Task: Look for products with lemon flavor.
Action: Mouse moved to (17, 86)
Screenshot: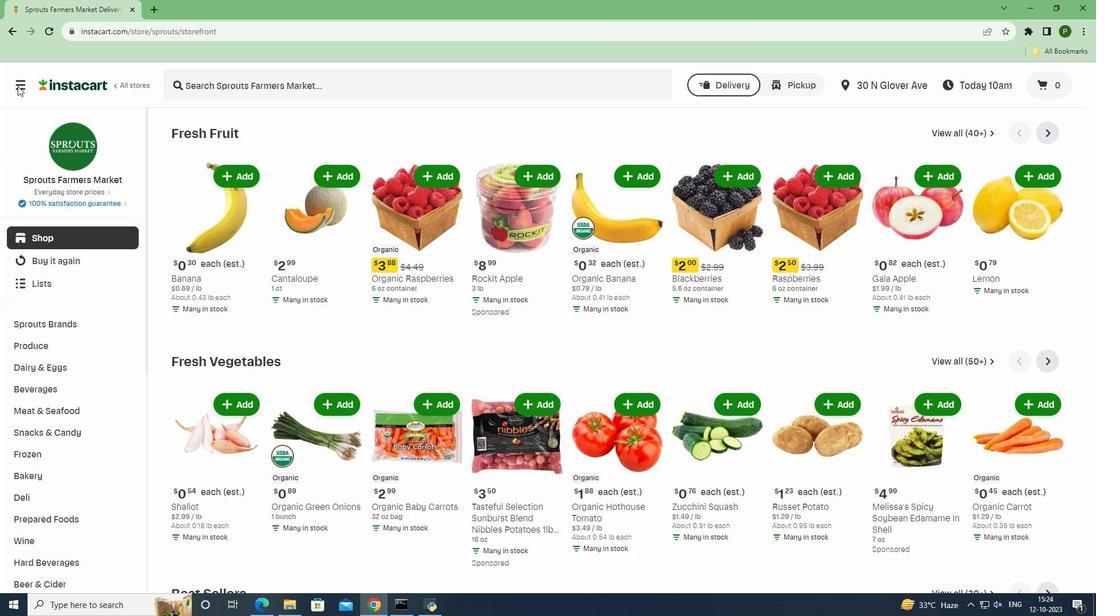 
Action: Mouse pressed left at (17, 86)
Screenshot: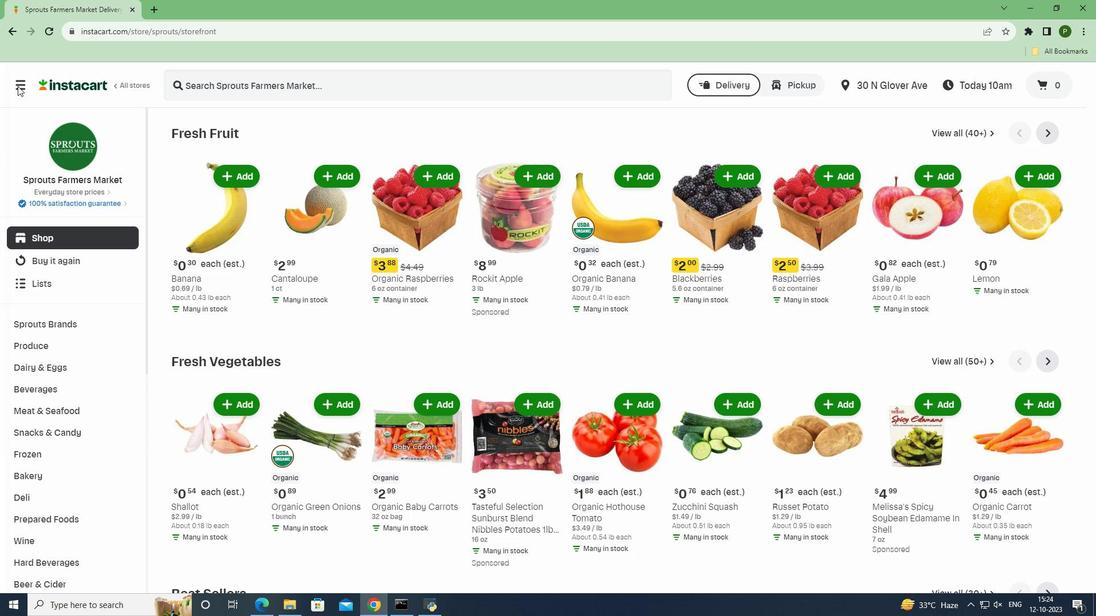 
Action: Mouse moved to (28, 300)
Screenshot: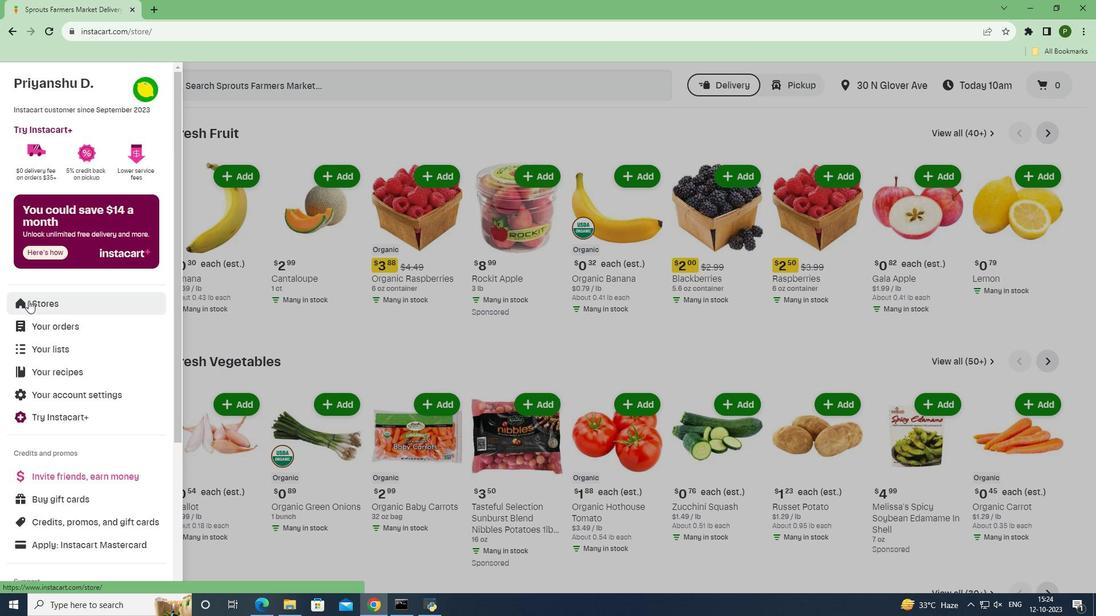 
Action: Mouse pressed left at (28, 300)
Screenshot: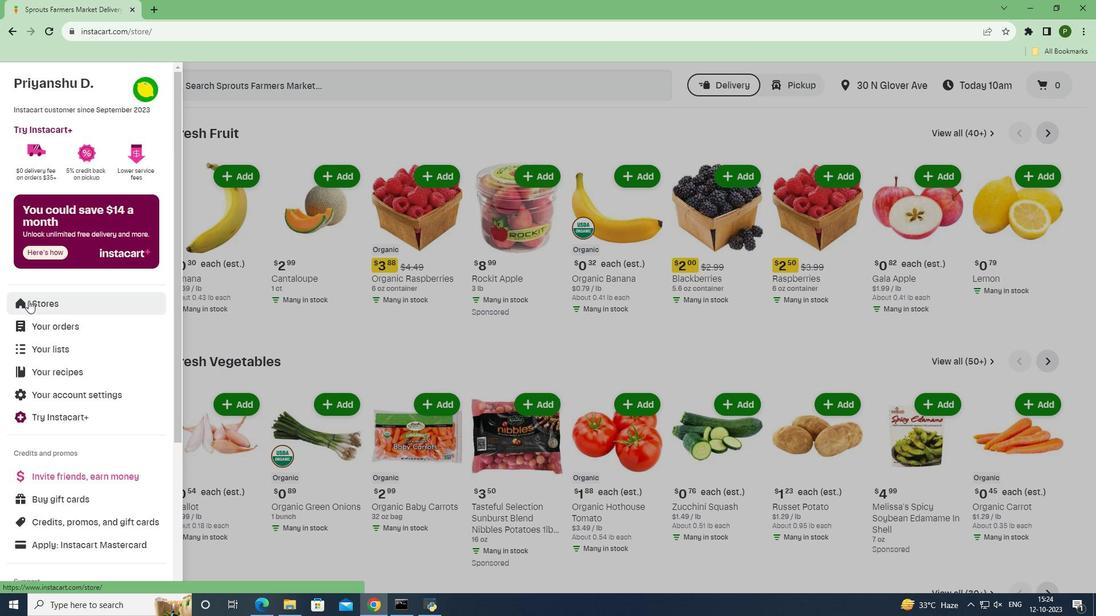 
Action: Mouse moved to (250, 138)
Screenshot: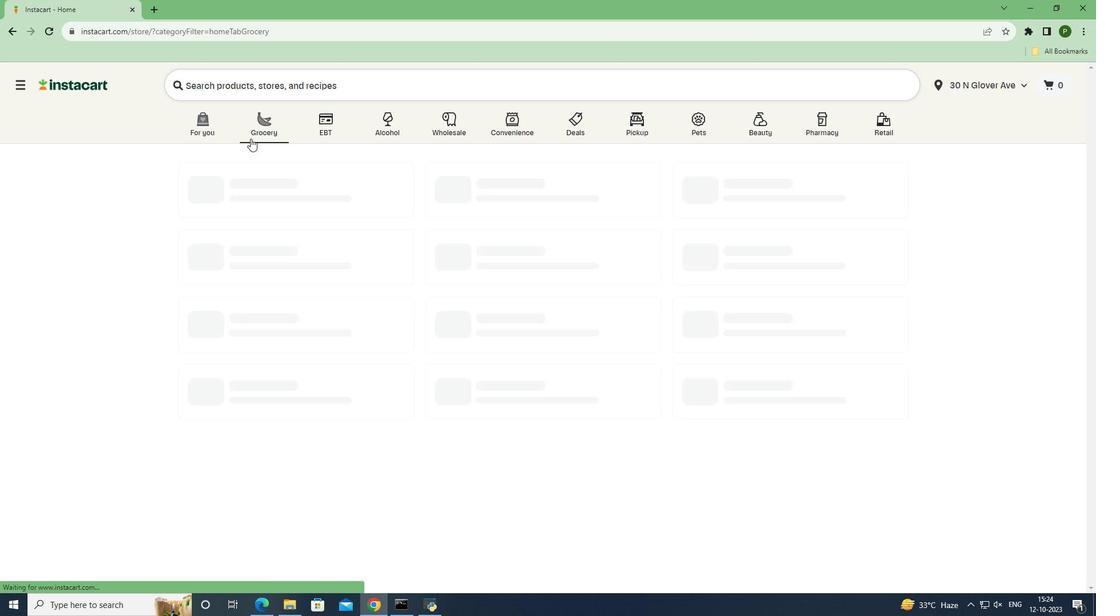 
Action: Mouse pressed left at (250, 138)
Screenshot: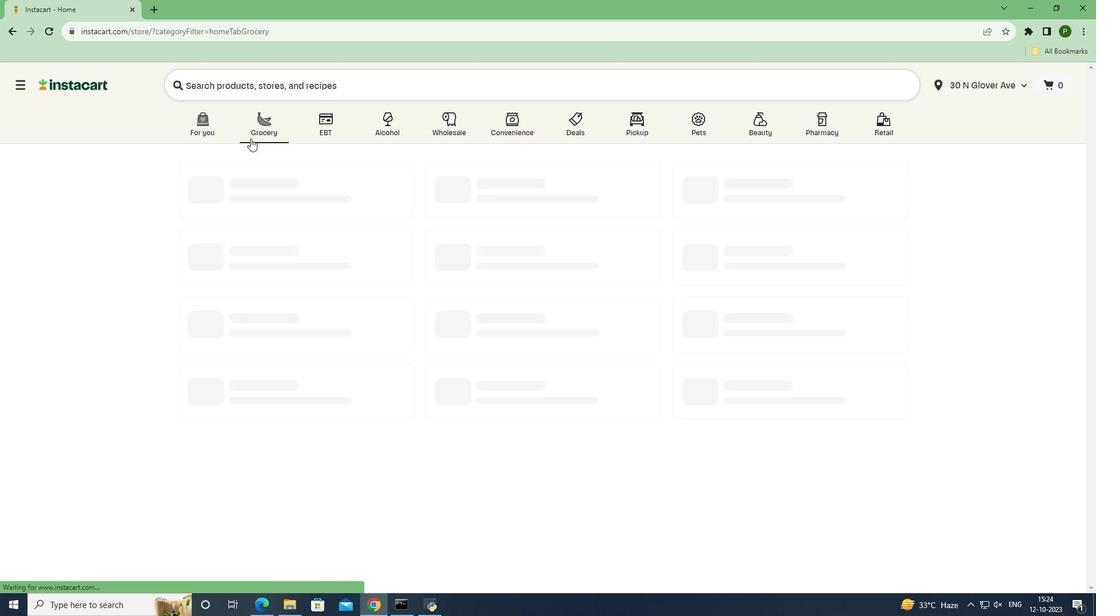 
Action: Mouse moved to (454, 264)
Screenshot: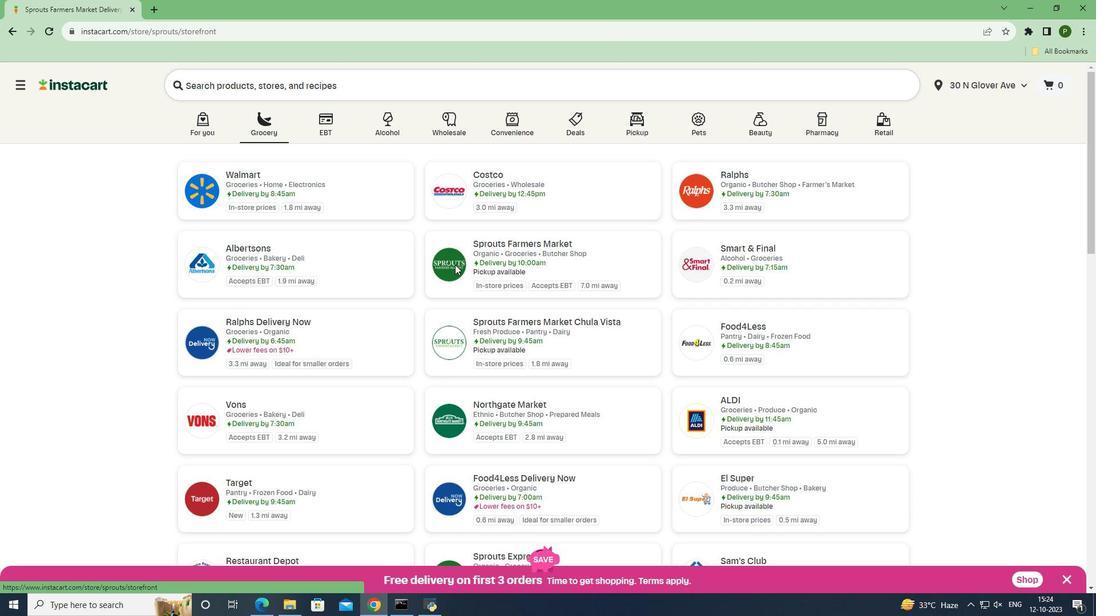 
Action: Mouse pressed left at (454, 264)
Screenshot: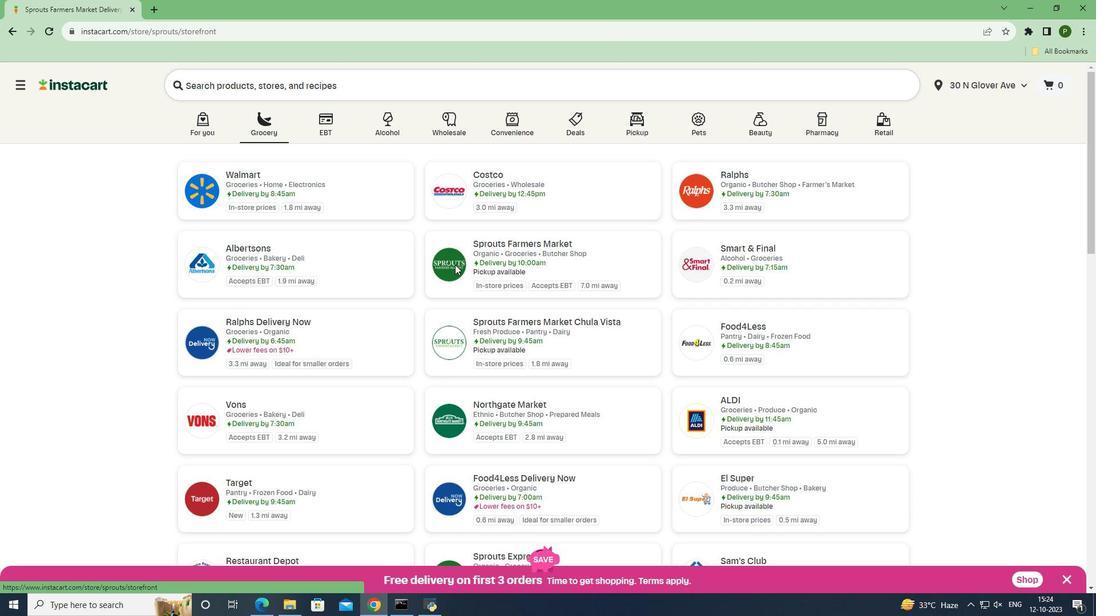 
Action: Mouse moved to (93, 391)
Screenshot: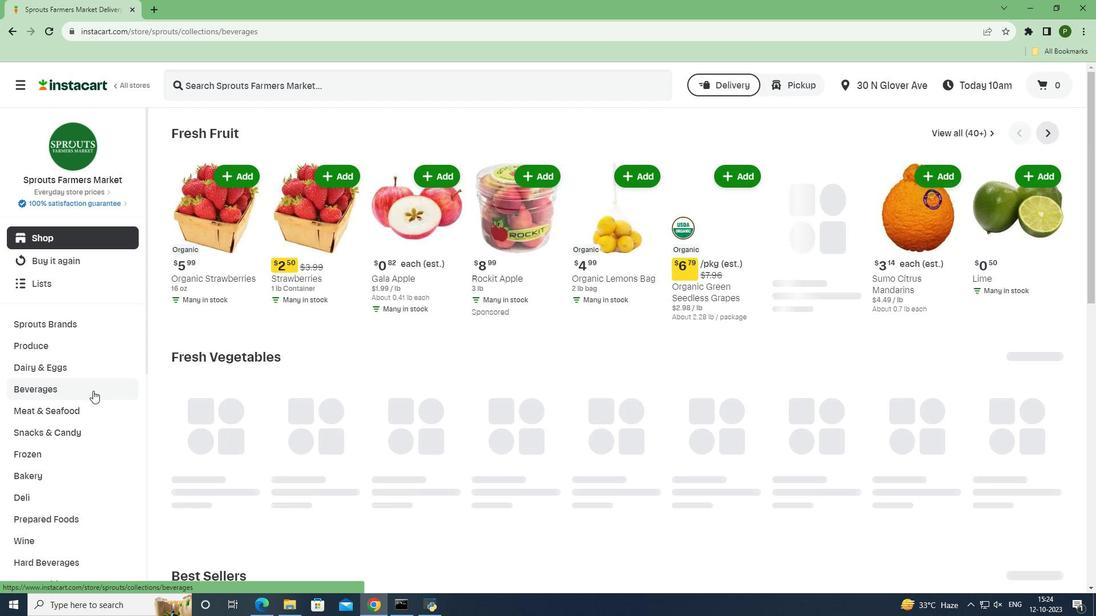 
Action: Mouse pressed left at (93, 391)
Screenshot: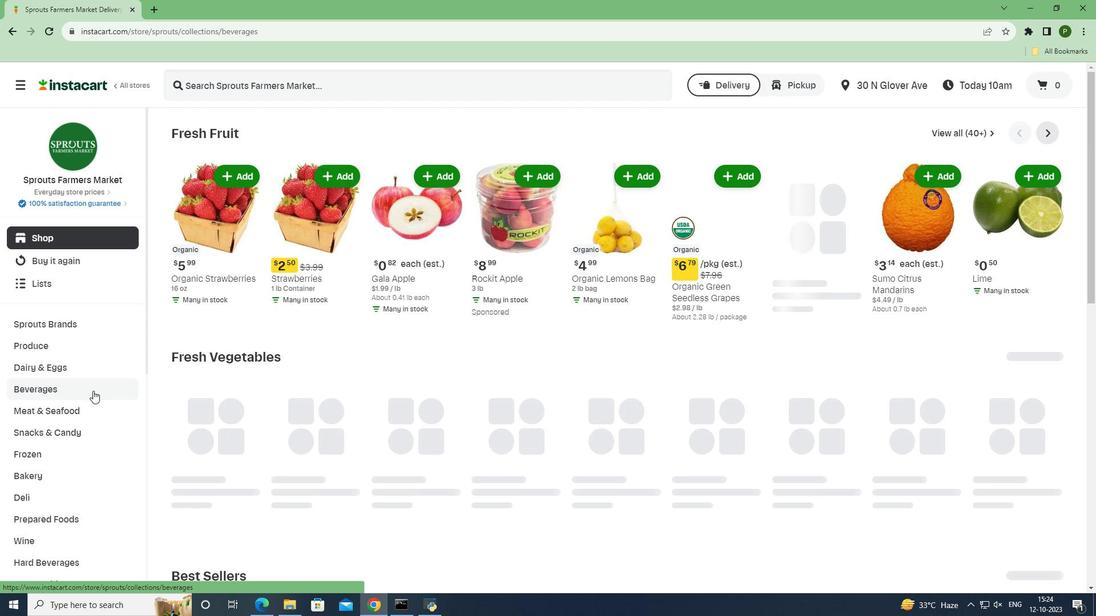 
Action: Mouse moved to (609, 158)
Screenshot: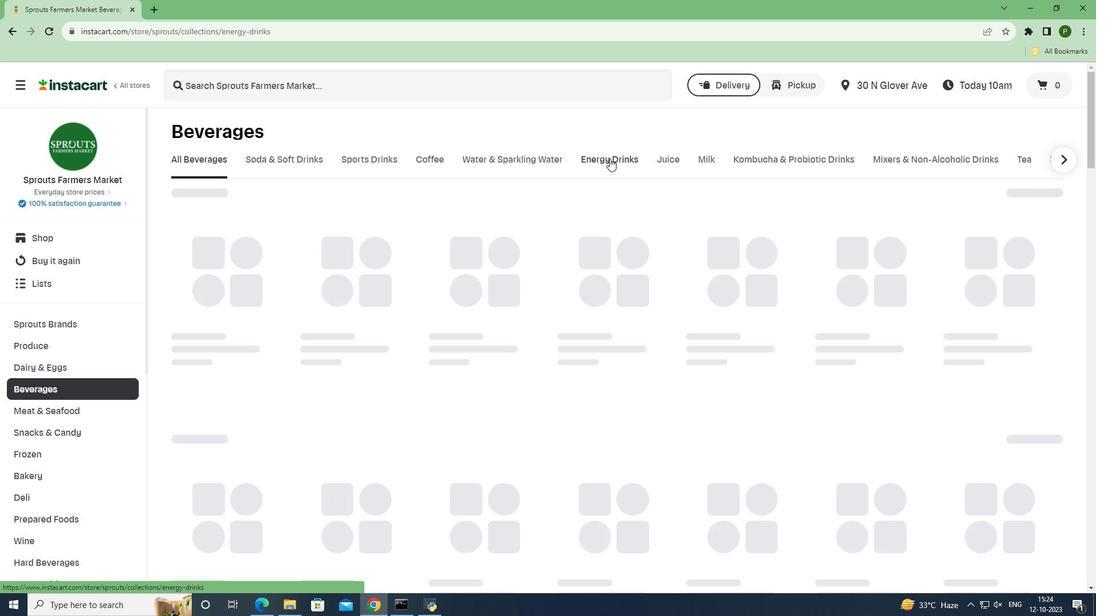 
Action: Mouse pressed left at (609, 158)
Screenshot: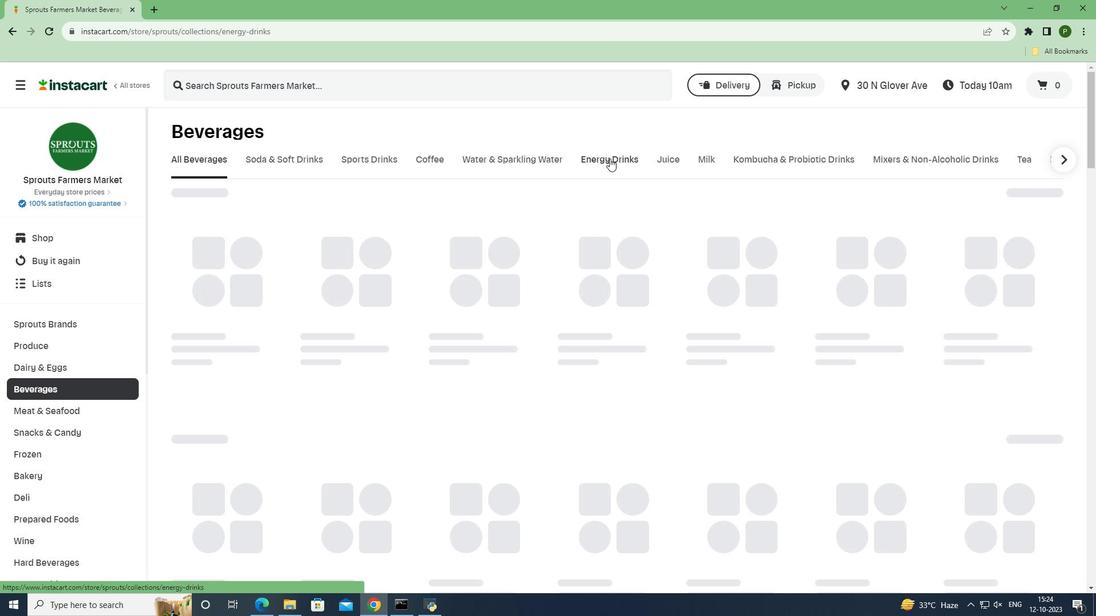 
Action: Mouse moved to (204, 200)
Screenshot: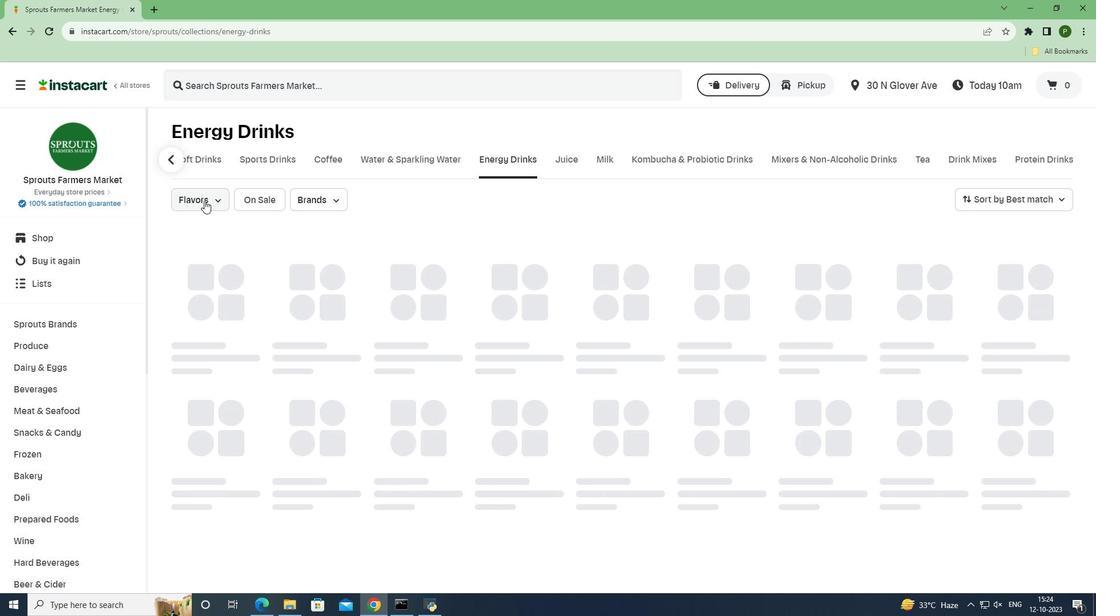
Action: Mouse pressed left at (204, 200)
Screenshot: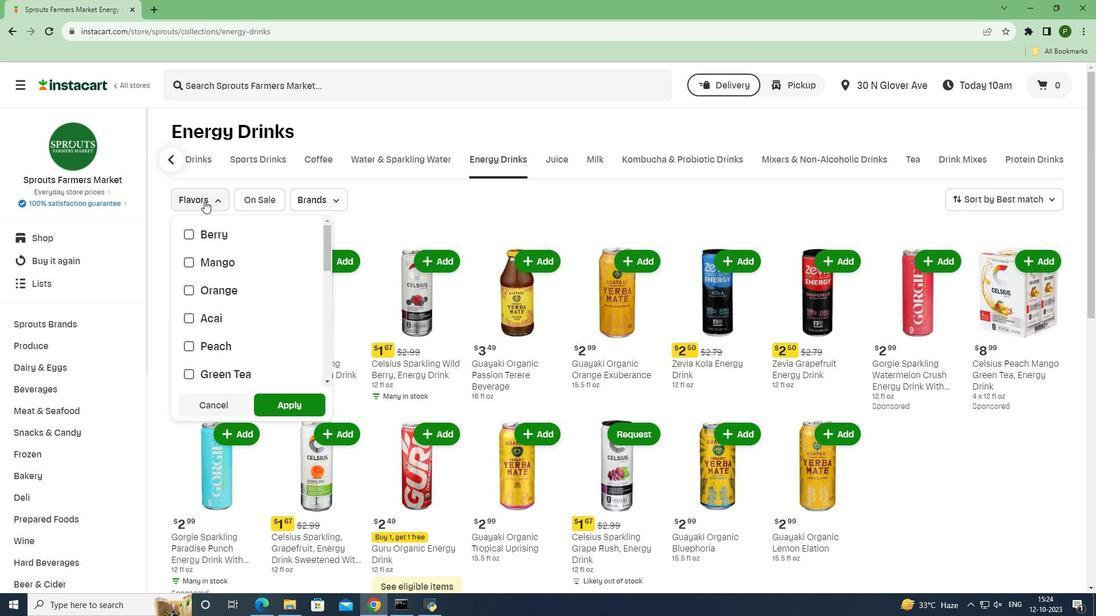
Action: Mouse moved to (235, 256)
Screenshot: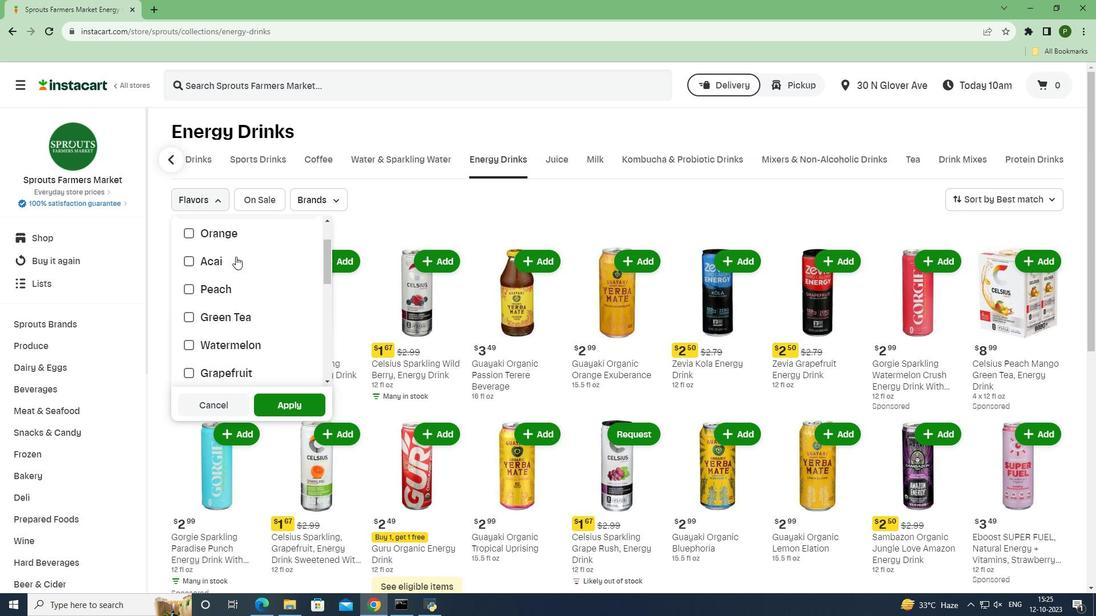 
Action: Mouse scrolled (235, 256) with delta (0, 0)
Screenshot: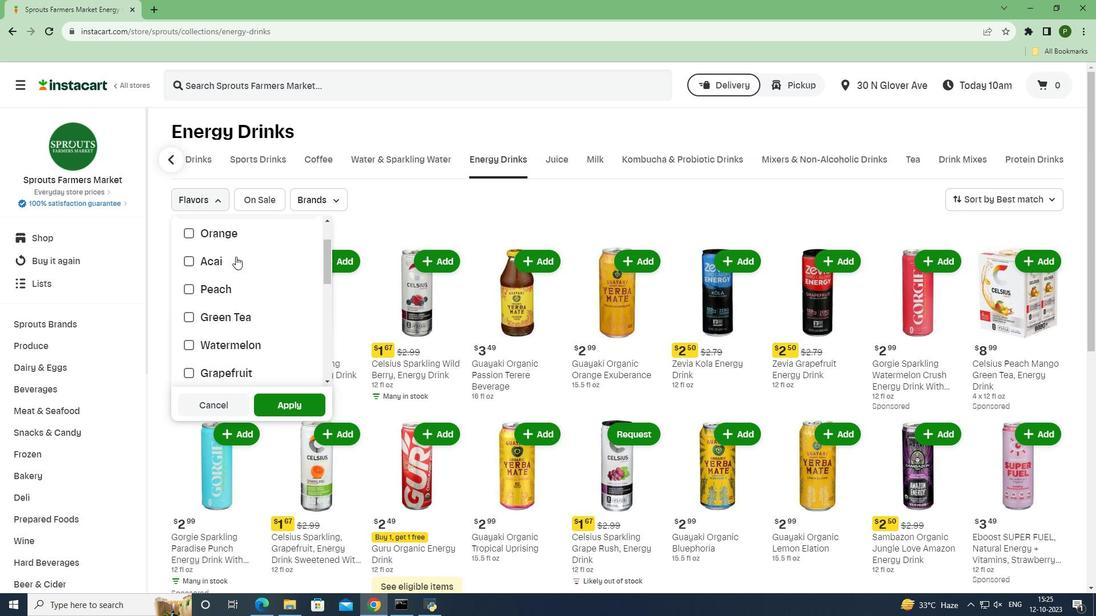 
Action: Mouse scrolled (235, 256) with delta (0, 0)
Screenshot: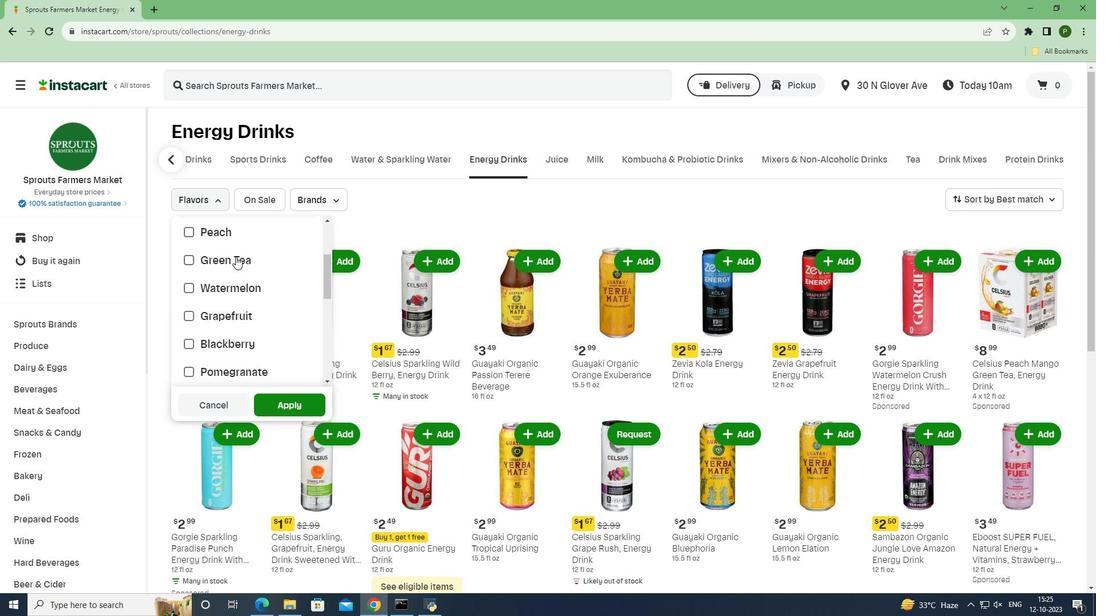 
Action: Mouse scrolled (235, 256) with delta (0, 0)
Screenshot: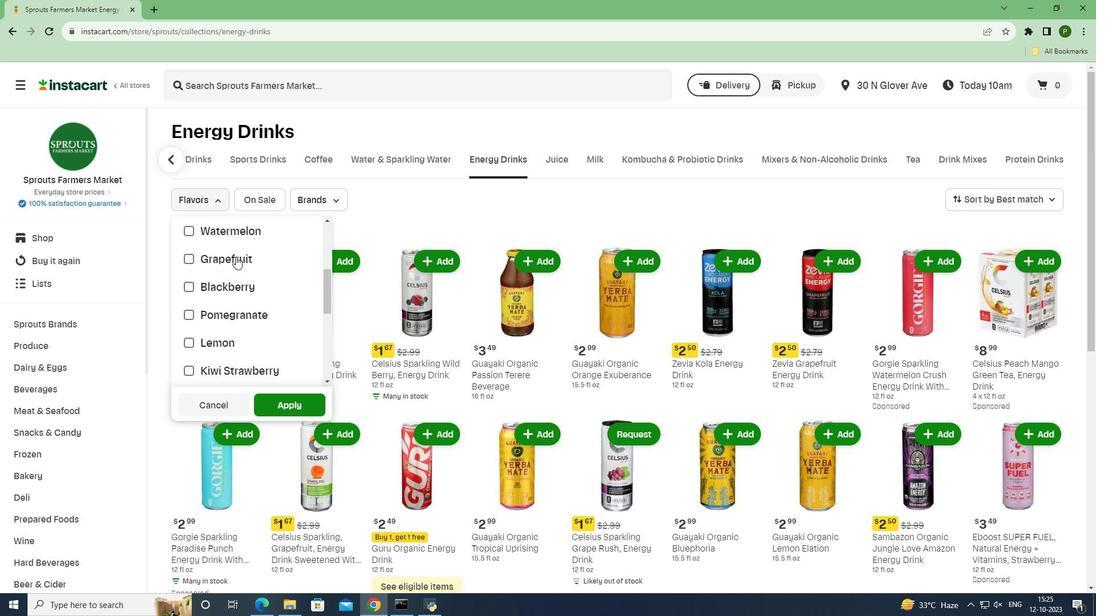 
Action: Mouse moved to (223, 342)
Screenshot: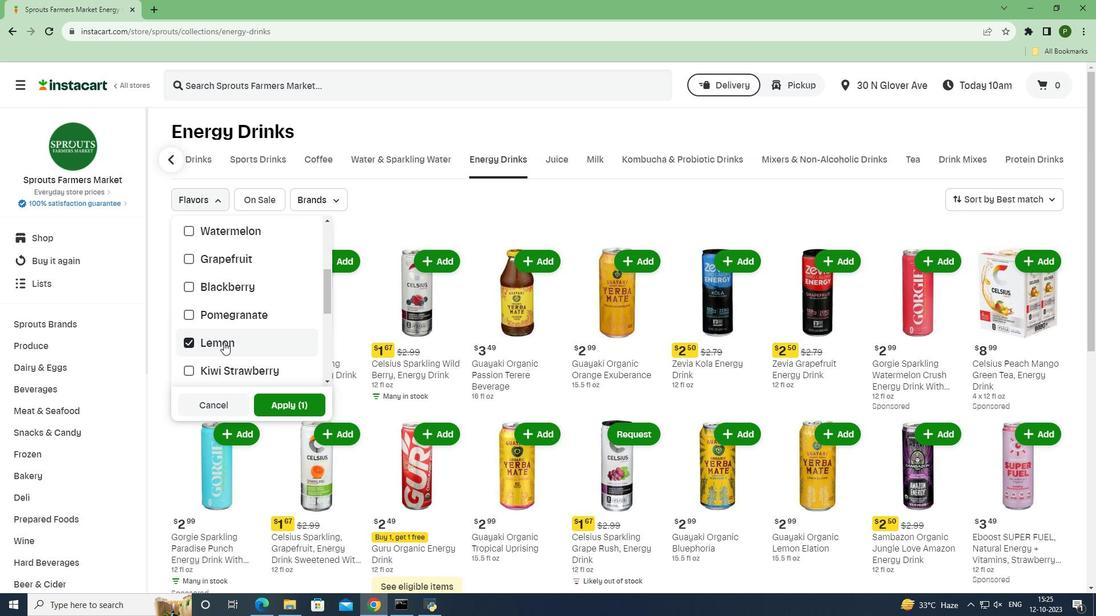 
Action: Mouse pressed left at (223, 342)
Screenshot: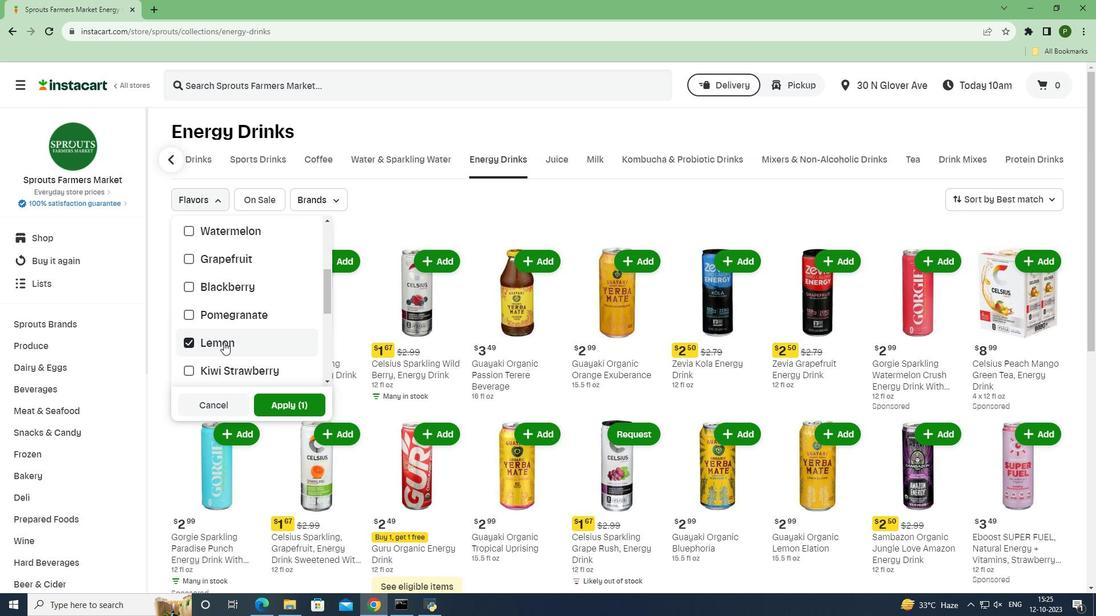 
Action: Mouse moved to (280, 399)
Screenshot: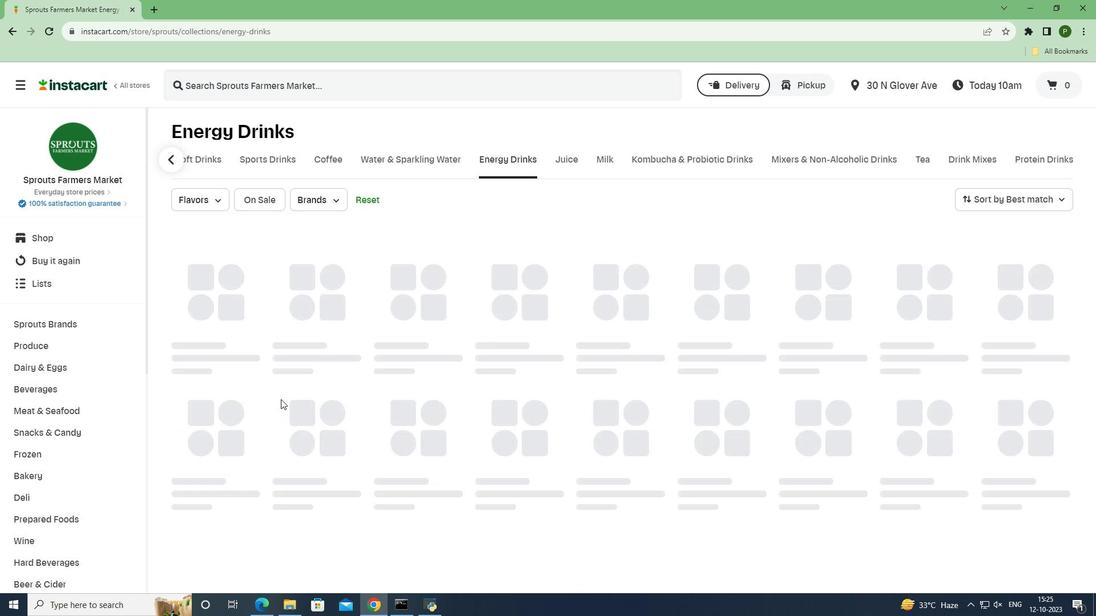 
Action: Mouse pressed left at (280, 399)
Screenshot: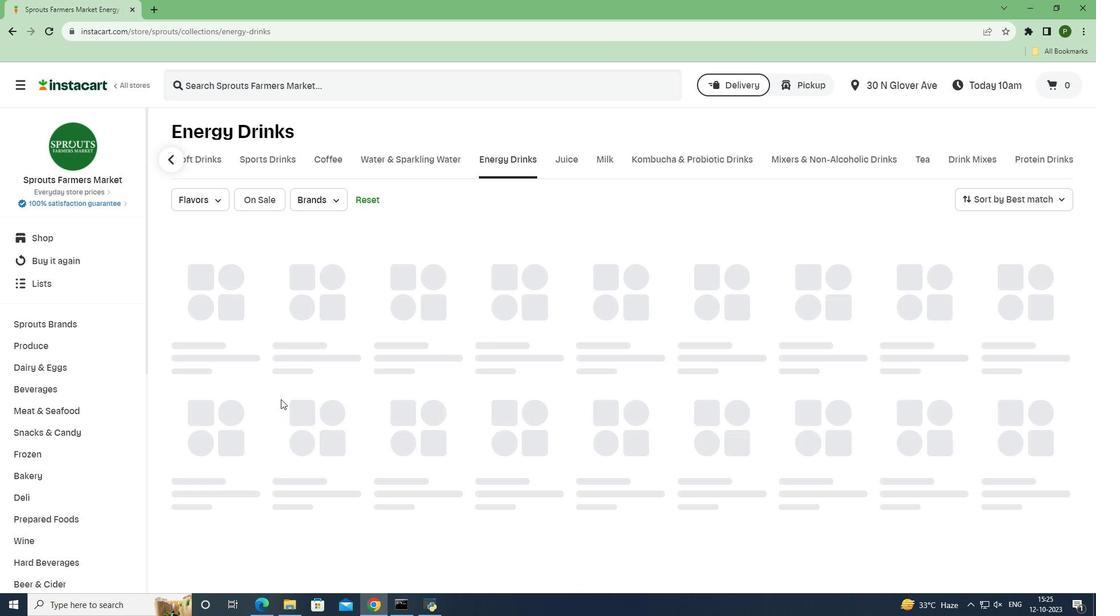 
Action: Mouse moved to (398, 364)
Screenshot: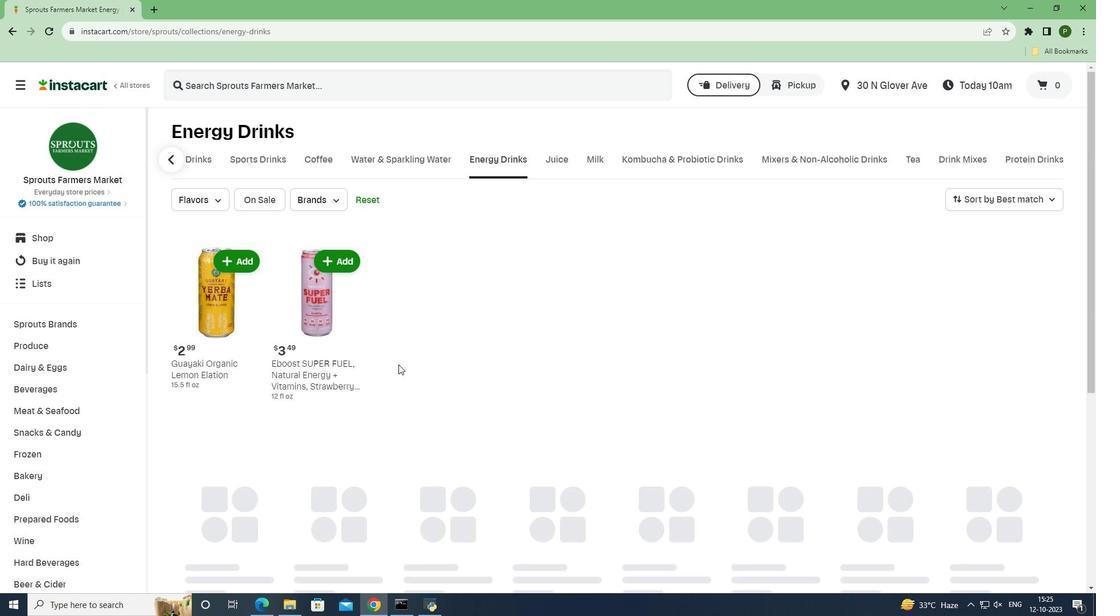 
